 Task: Set the distort mode for the gradient video filter to hough.
Action: Mouse moved to (112, 16)
Screenshot: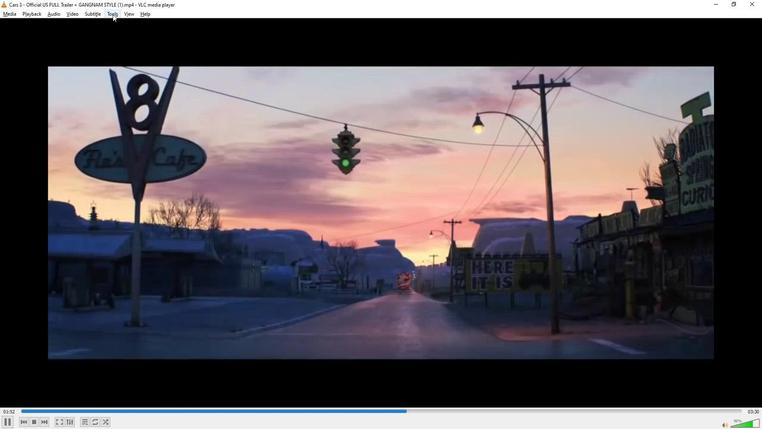
Action: Mouse pressed left at (112, 16)
Screenshot: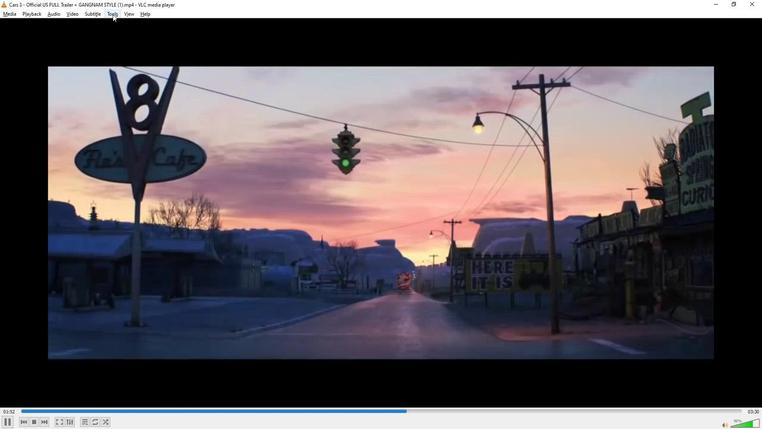 
Action: Mouse moved to (125, 108)
Screenshot: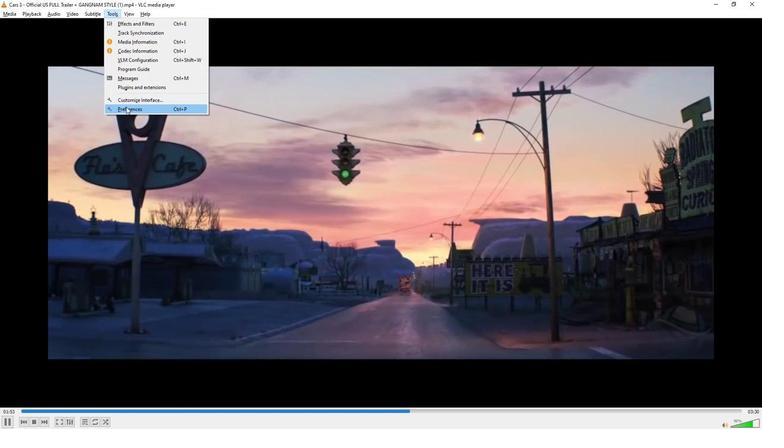 
Action: Mouse pressed left at (125, 108)
Screenshot: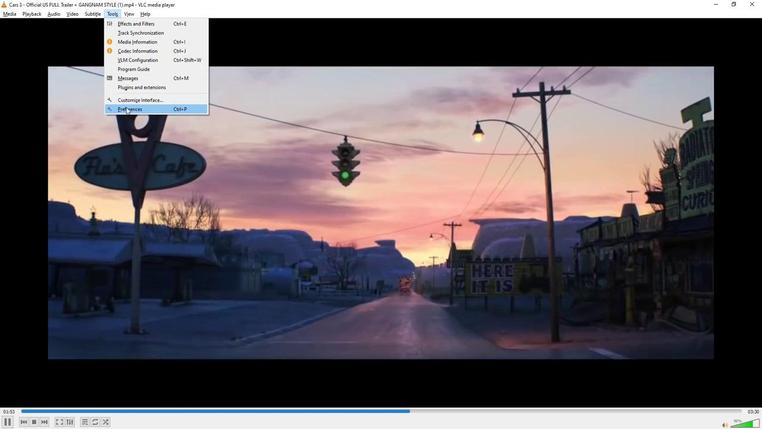
Action: Mouse moved to (168, 336)
Screenshot: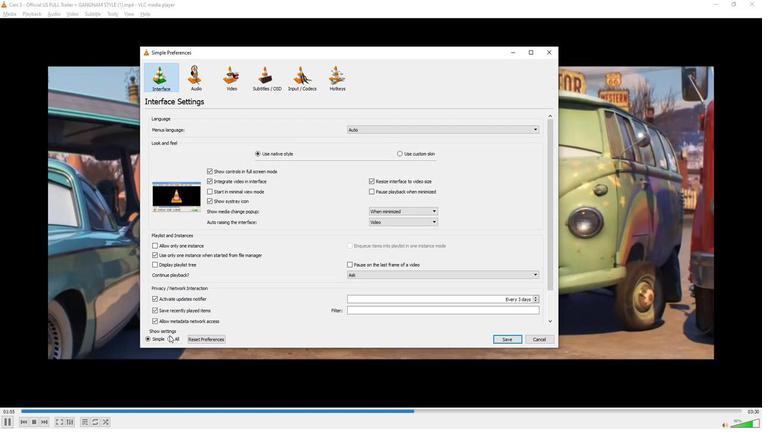 
Action: Mouse pressed left at (168, 336)
Screenshot: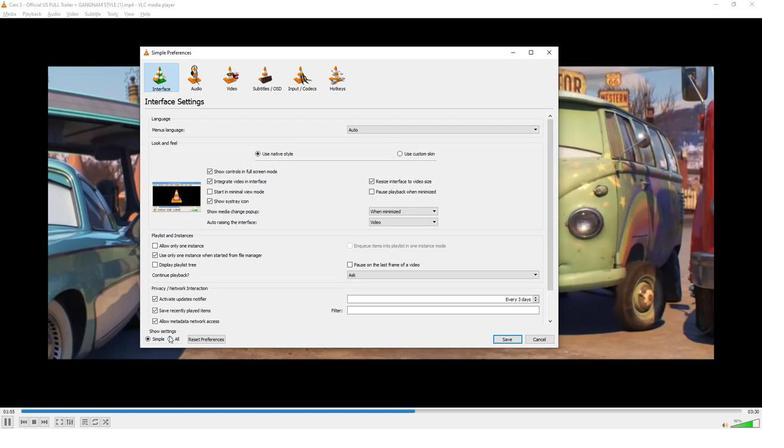 
Action: Mouse moved to (172, 274)
Screenshot: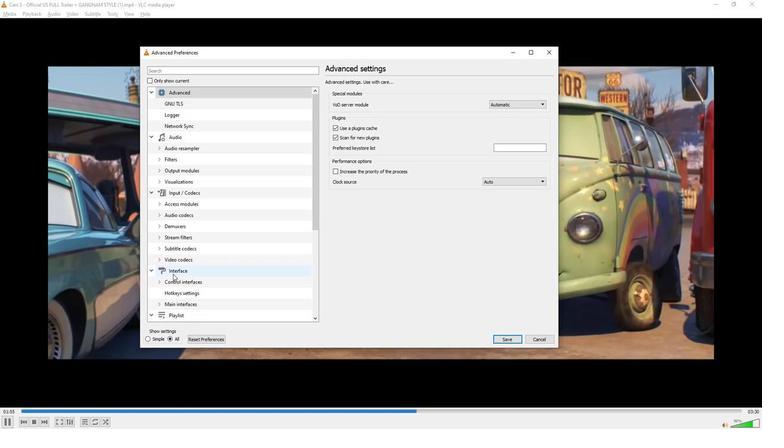 
Action: Mouse scrolled (172, 273) with delta (0, 0)
Screenshot: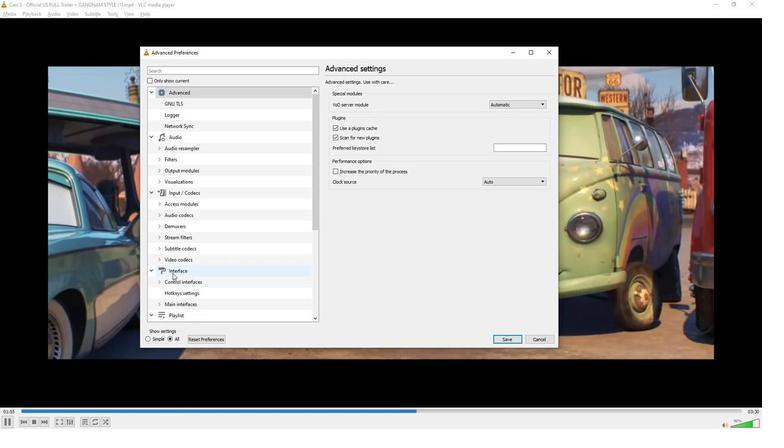 
Action: Mouse moved to (171, 274)
Screenshot: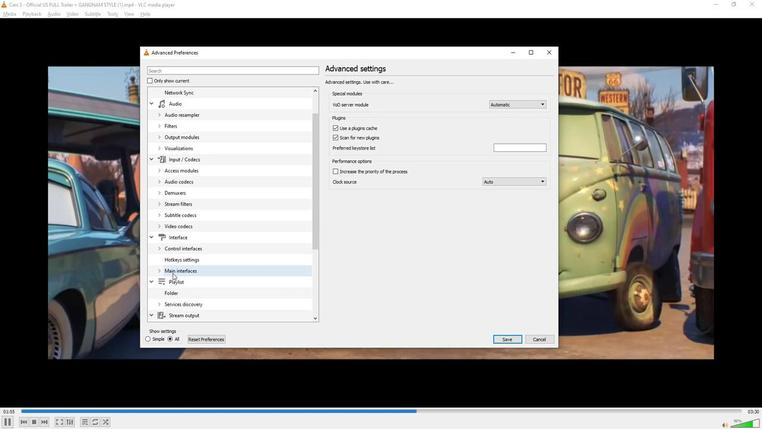
Action: Mouse scrolled (171, 273) with delta (0, 0)
Screenshot: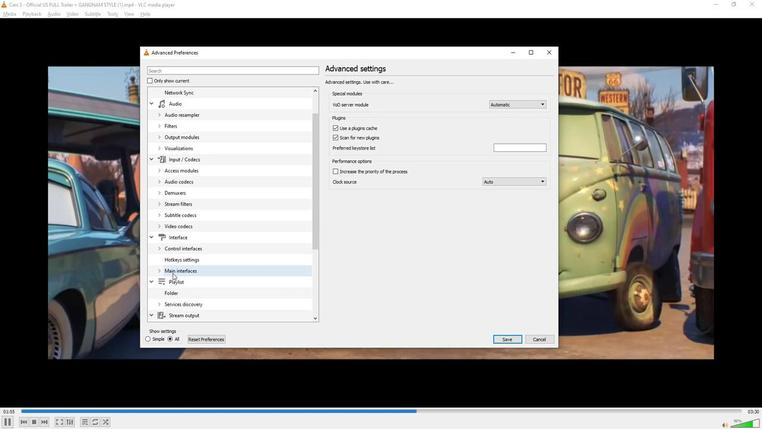 
Action: Mouse moved to (171, 274)
Screenshot: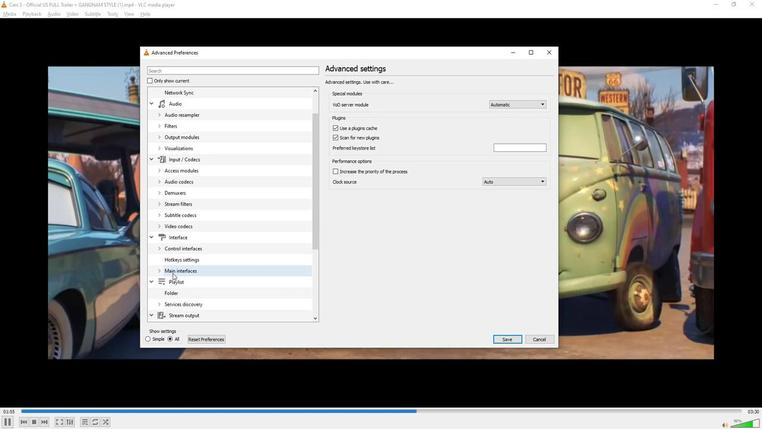 
Action: Mouse scrolled (171, 273) with delta (0, 0)
Screenshot: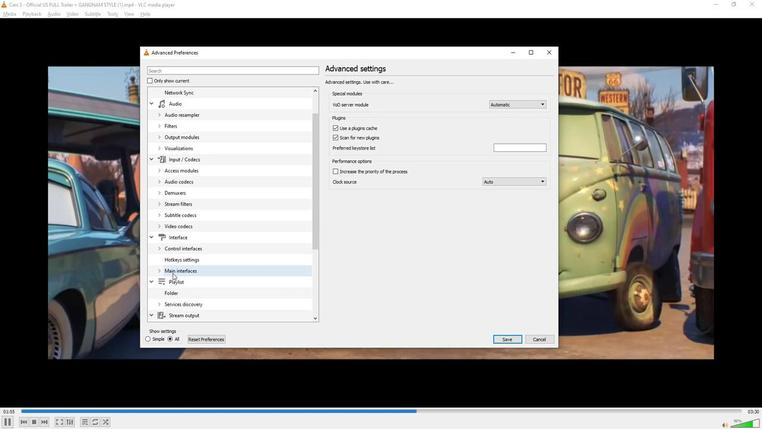 
Action: Mouse moved to (171, 274)
Screenshot: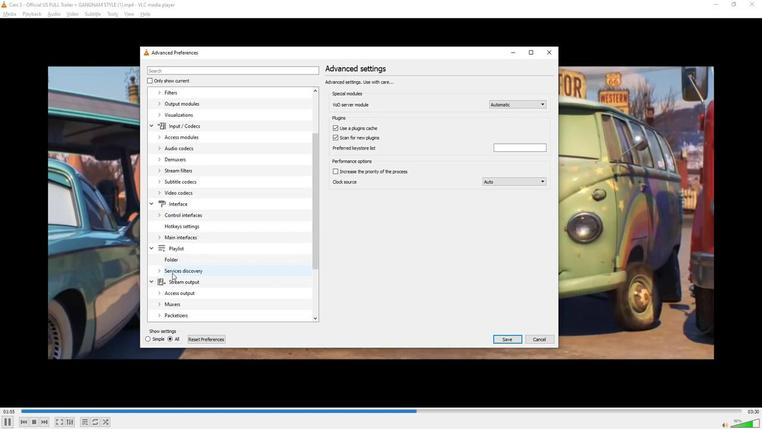 
Action: Mouse scrolled (171, 273) with delta (0, 0)
Screenshot: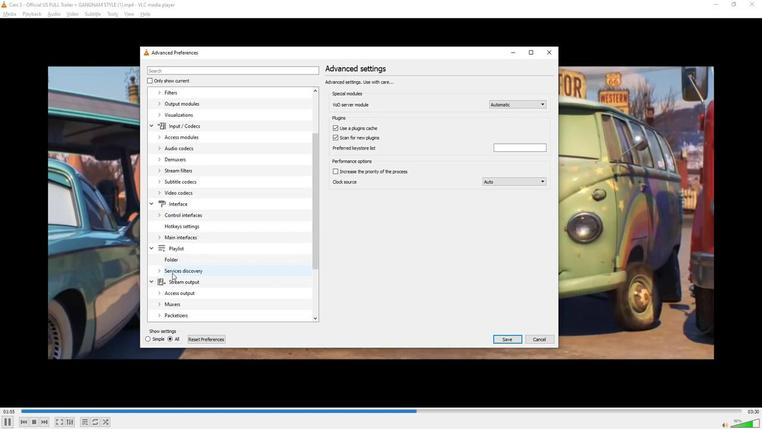 
Action: Mouse moved to (171, 274)
Screenshot: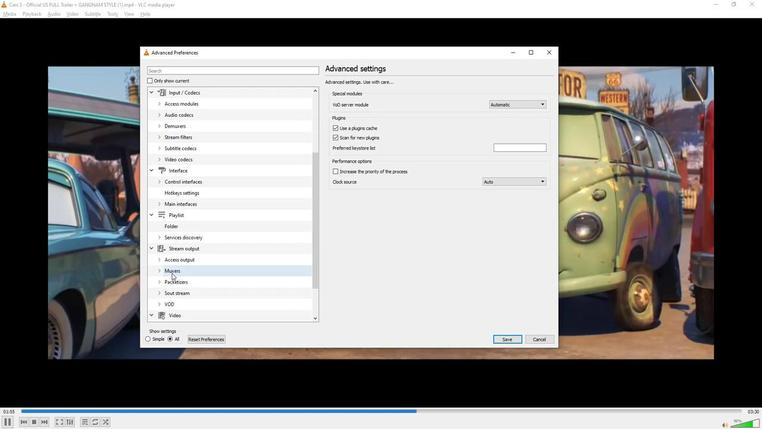 
Action: Mouse scrolled (171, 273) with delta (0, 0)
Screenshot: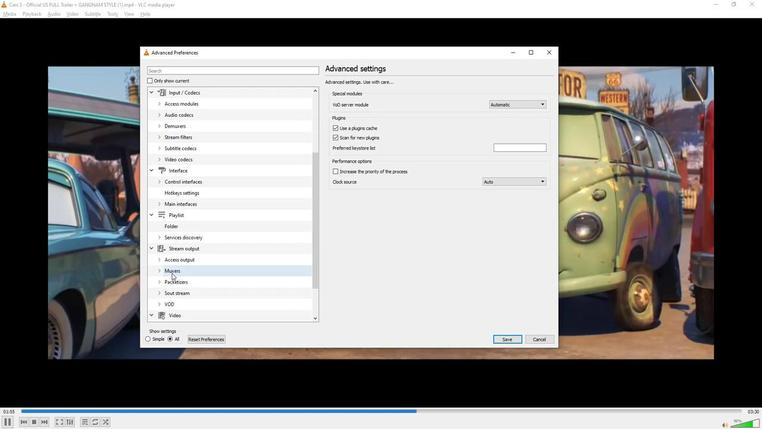 
Action: Mouse scrolled (171, 273) with delta (0, 0)
Screenshot: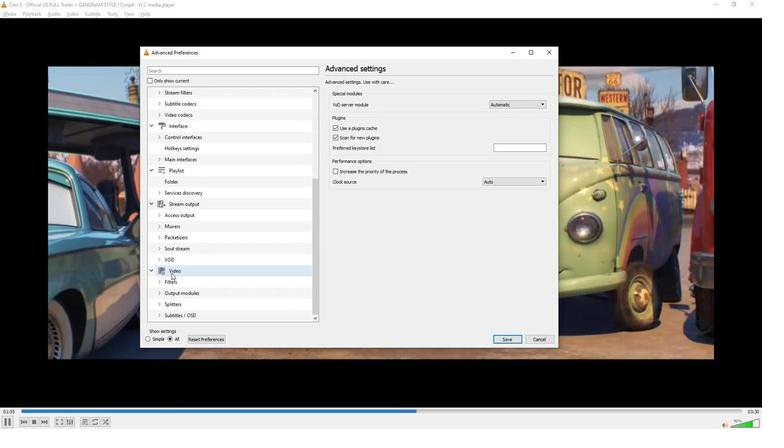 
Action: Mouse scrolled (171, 273) with delta (0, 0)
Screenshot: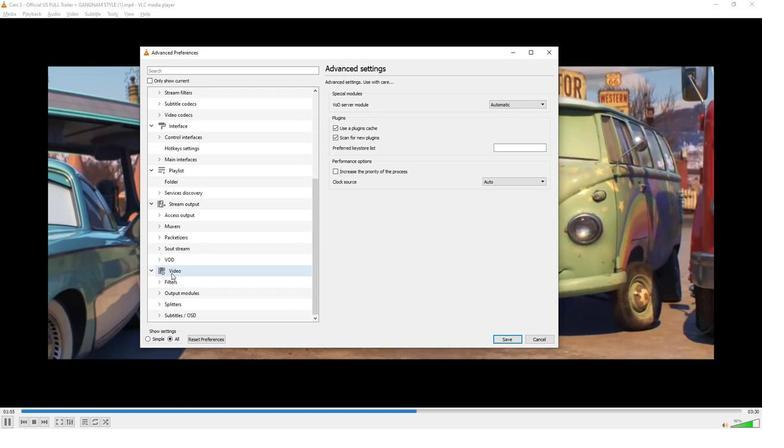 
Action: Mouse scrolled (171, 273) with delta (0, 0)
Screenshot: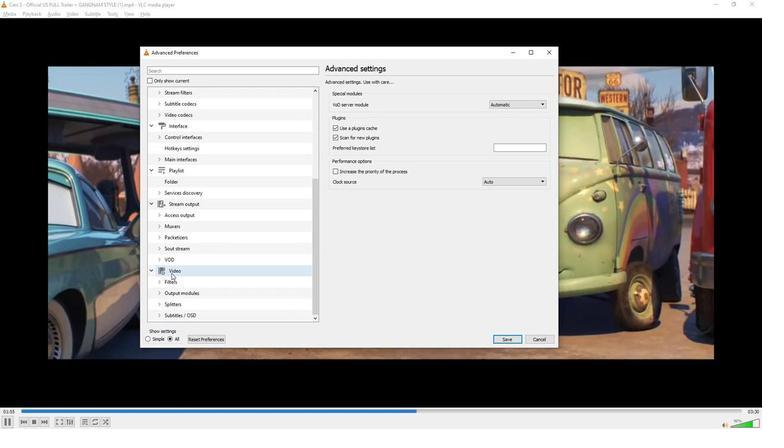
Action: Mouse moved to (160, 279)
Screenshot: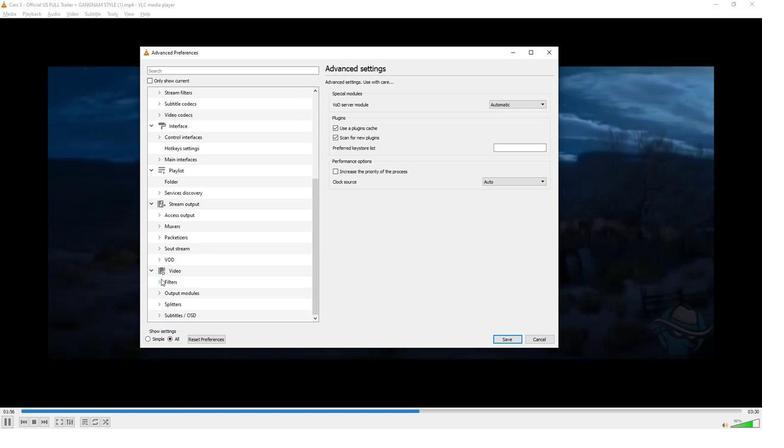 
Action: Mouse pressed left at (160, 279)
Screenshot: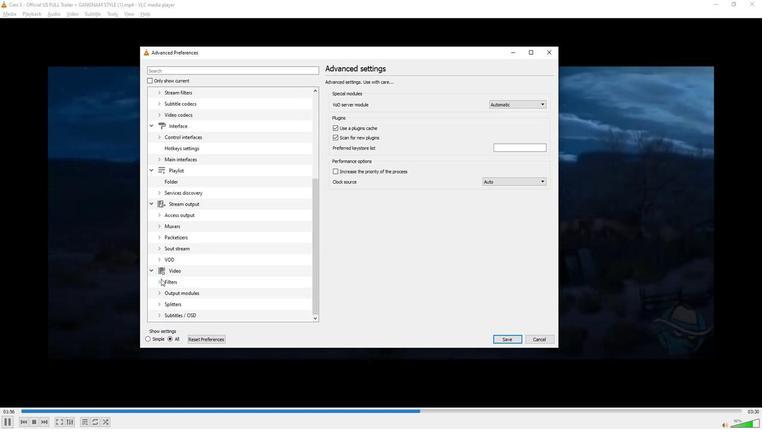 
Action: Mouse moved to (178, 272)
Screenshot: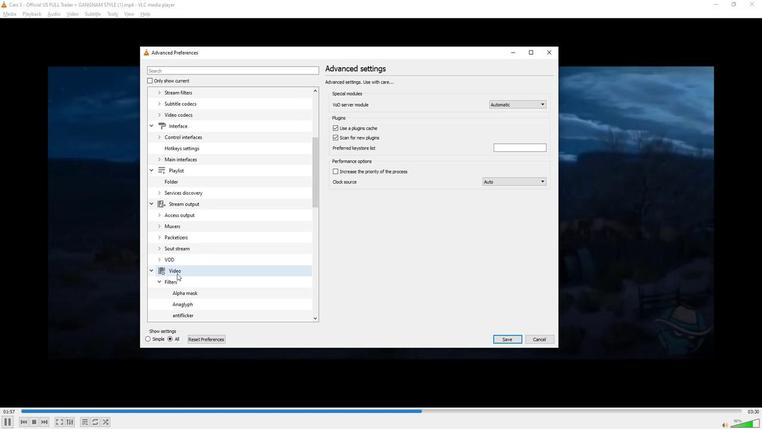 
Action: Mouse scrolled (178, 272) with delta (0, 0)
Screenshot: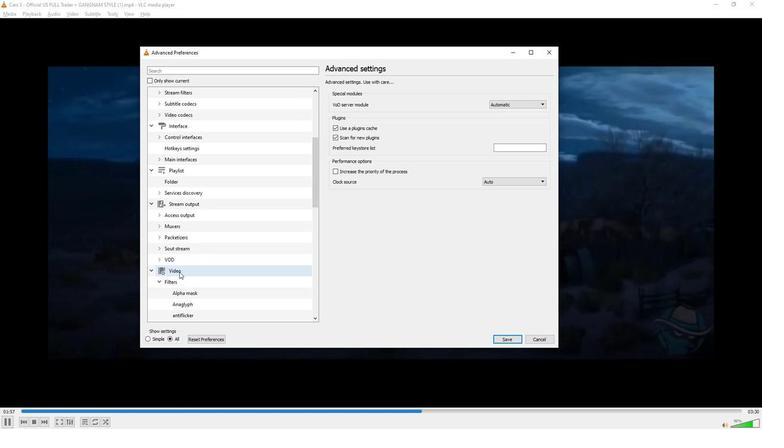 
Action: Mouse scrolled (178, 272) with delta (0, 0)
Screenshot: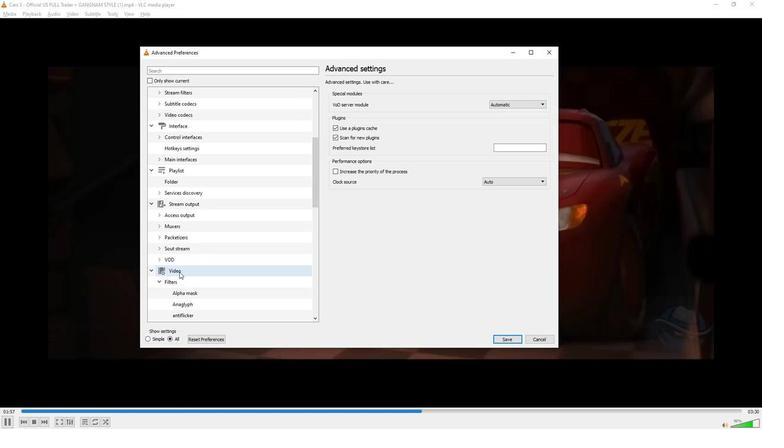 
Action: Mouse scrolled (178, 272) with delta (0, 0)
Screenshot: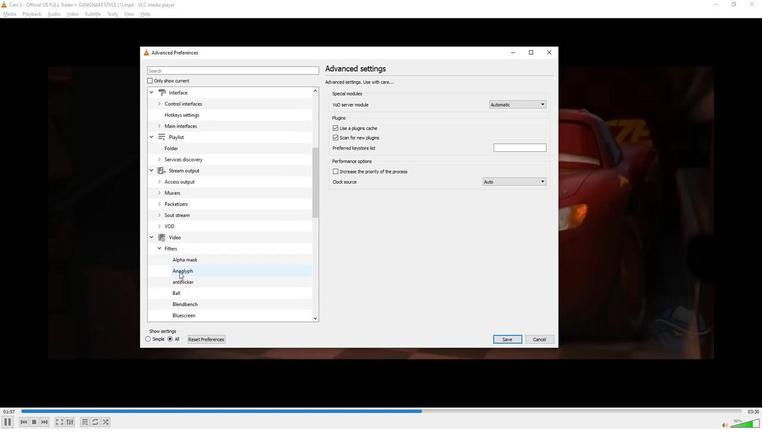 
Action: Mouse scrolled (178, 272) with delta (0, 0)
Screenshot: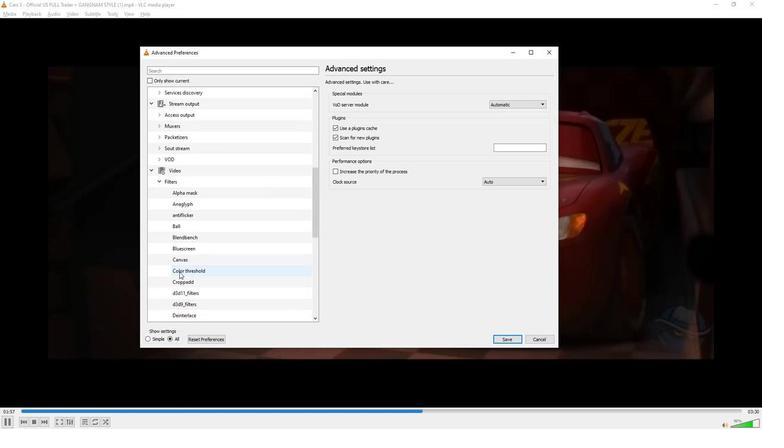 
Action: Mouse scrolled (178, 272) with delta (0, 0)
Screenshot: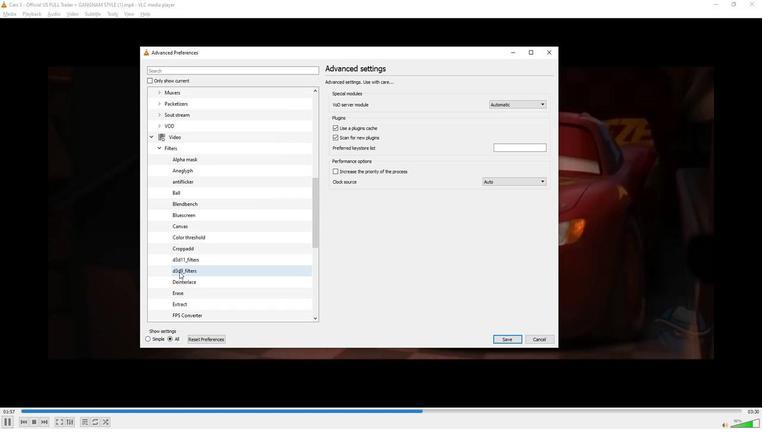 
Action: Mouse scrolled (178, 272) with delta (0, 0)
Screenshot: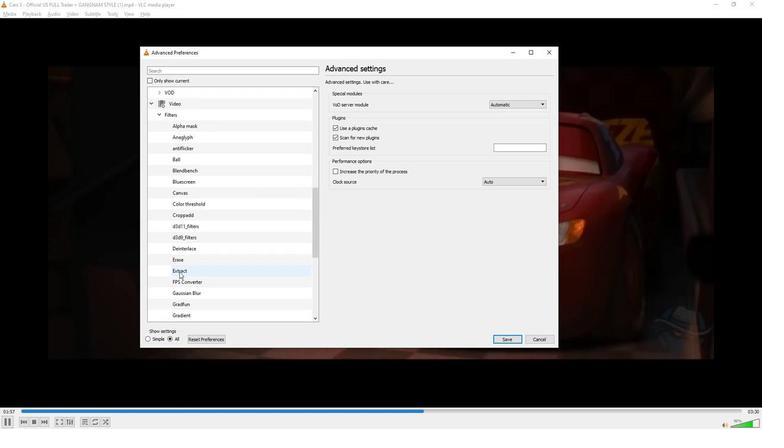 
Action: Mouse moved to (182, 280)
Screenshot: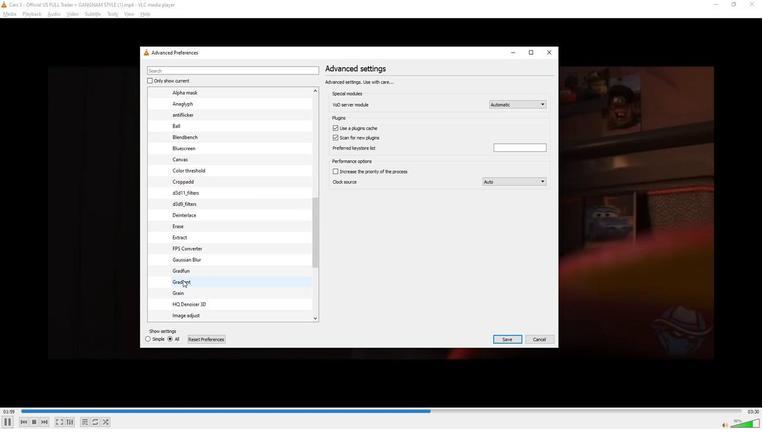 
Action: Mouse pressed left at (182, 280)
Screenshot: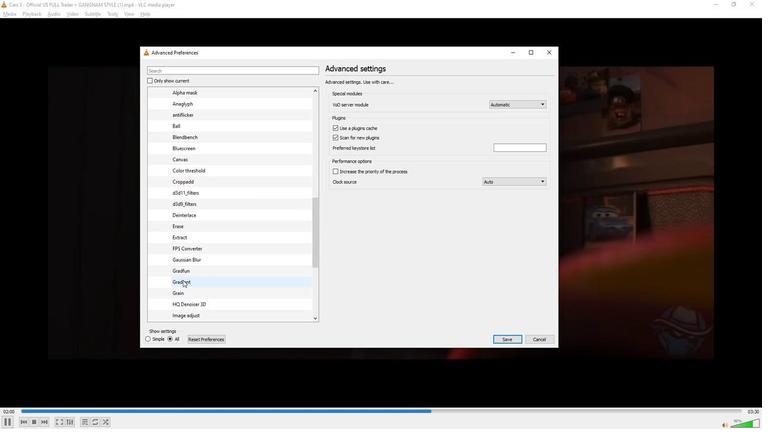 
Action: Mouse moved to (527, 92)
Screenshot: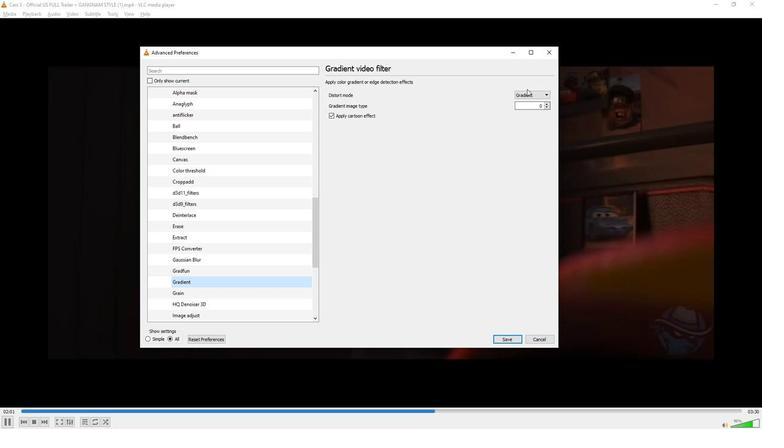 
Action: Mouse pressed left at (527, 92)
Screenshot: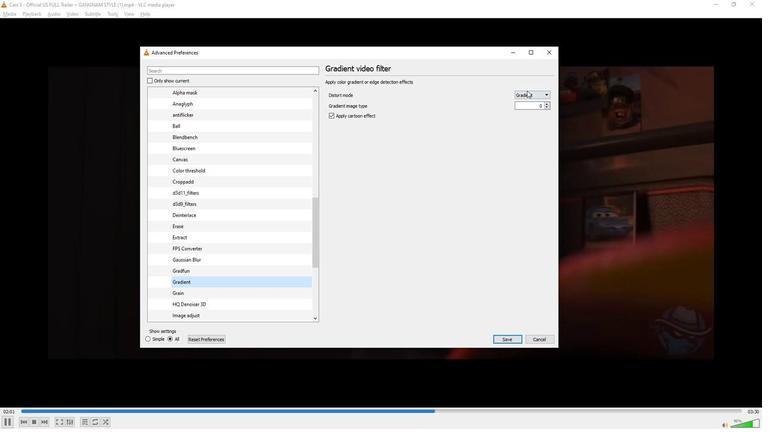 
Action: Mouse moved to (524, 113)
Screenshot: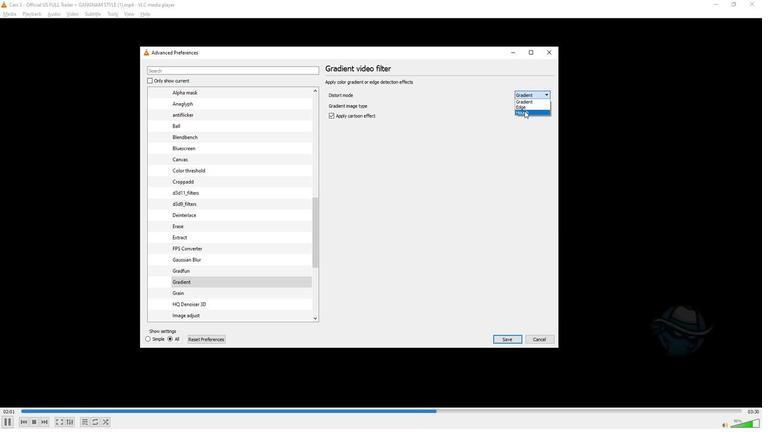 
Action: Mouse pressed left at (524, 113)
Screenshot: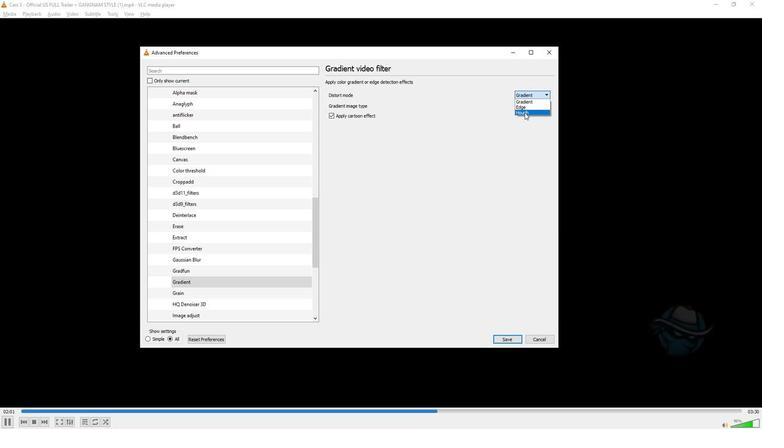 
Action: Mouse moved to (464, 169)
Screenshot: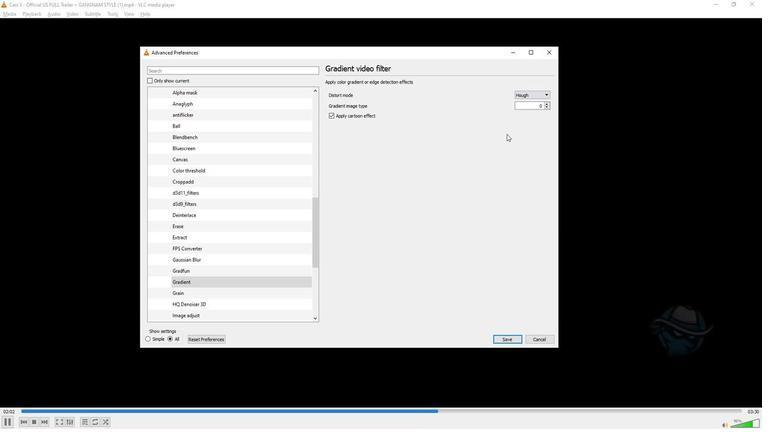 
